 Task: In the Contact  TaylorMia@bloomingdales.com, schedule and save the meeting with title: 'Introducing Our Products and Services ', Select date: '25 July, 2023', select start time: 3:00:PM. Add location in person New York with meeting description: Kindly join this meeting to understand Product Demo and Service Presentation.. Logged in from softage.1@softage.net
Action: Mouse moved to (103, 68)
Screenshot: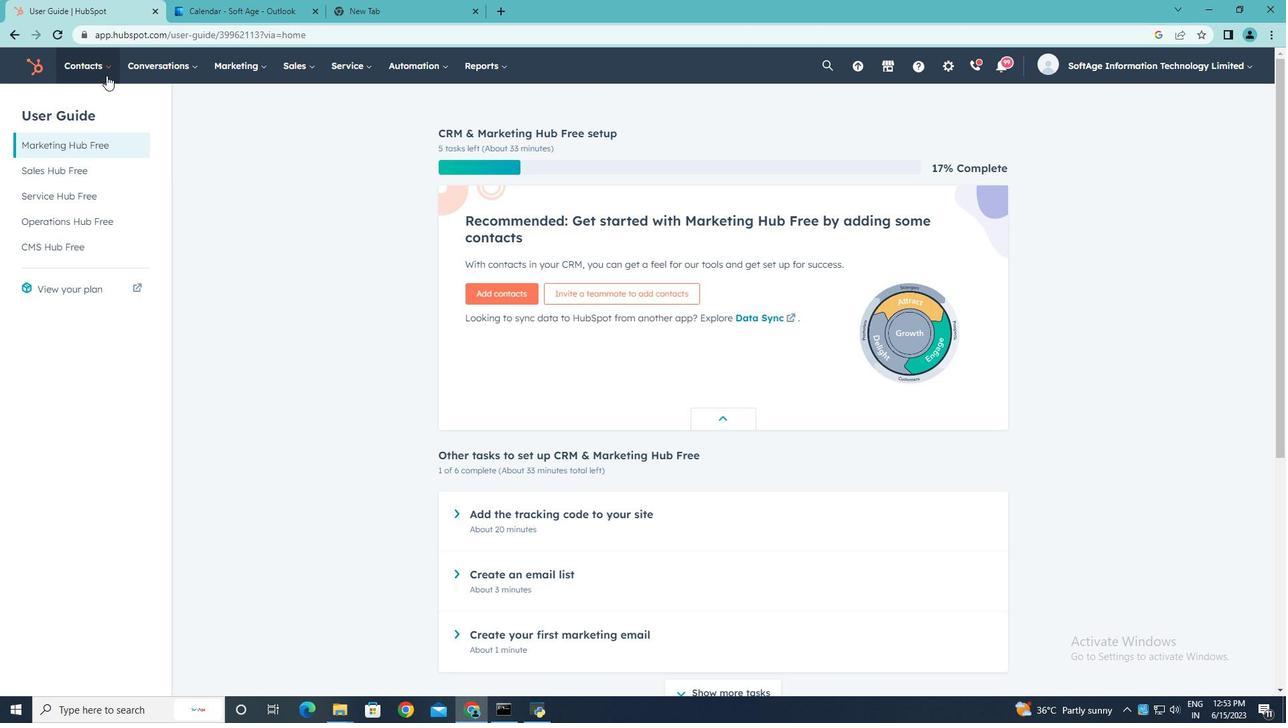 
Action: Mouse pressed left at (103, 68)
Screenshot: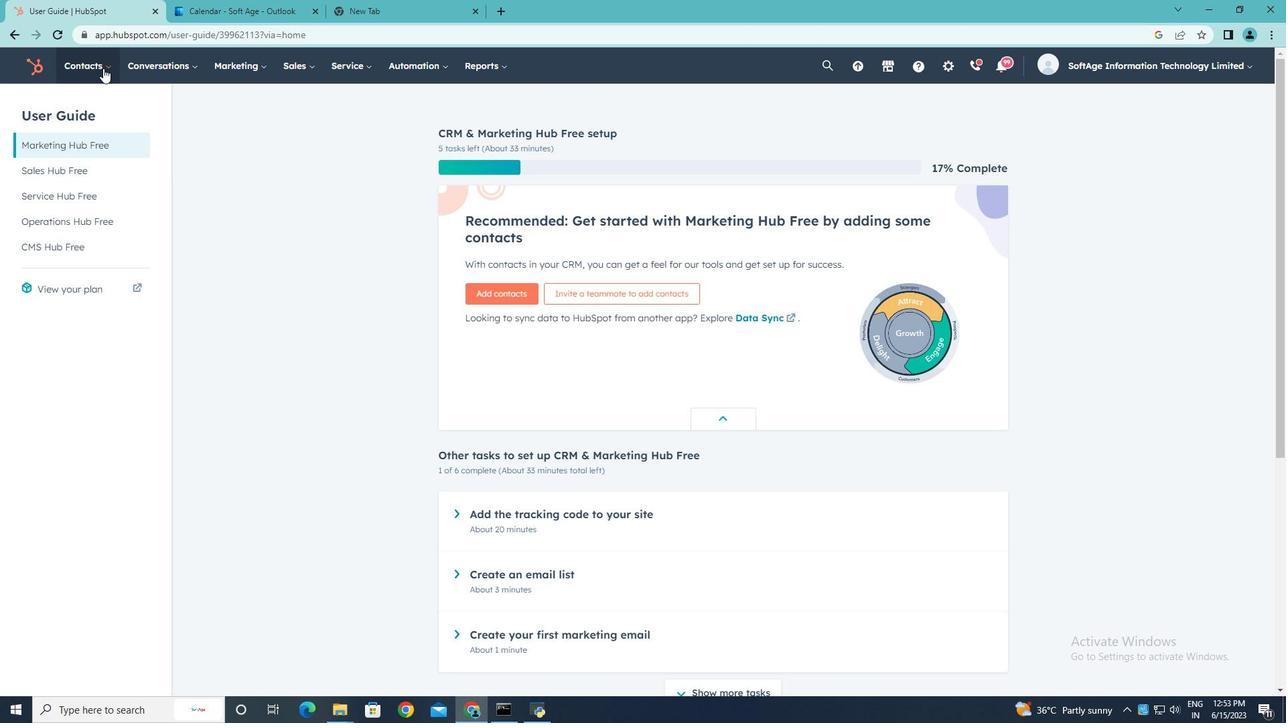 
Action: Mouse moved to (97, 106)
Screenshot: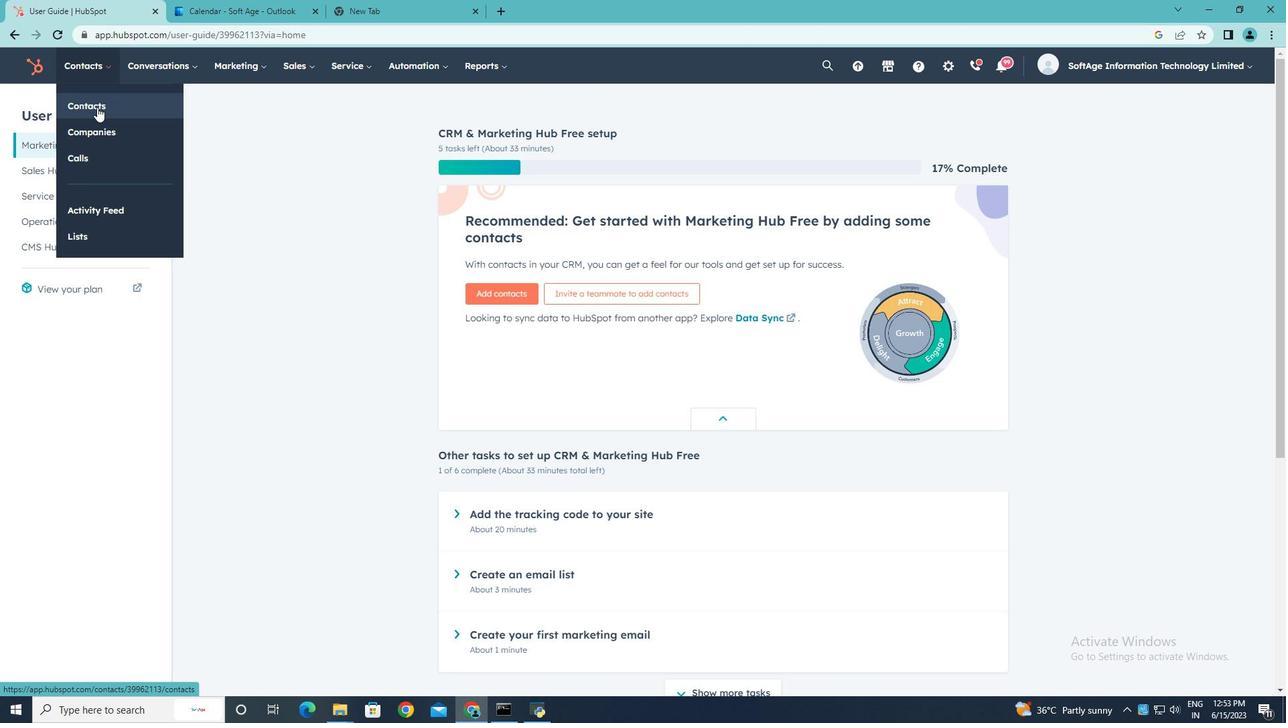 
Action: Mouse pressed left at (97, 106)
Screenshot: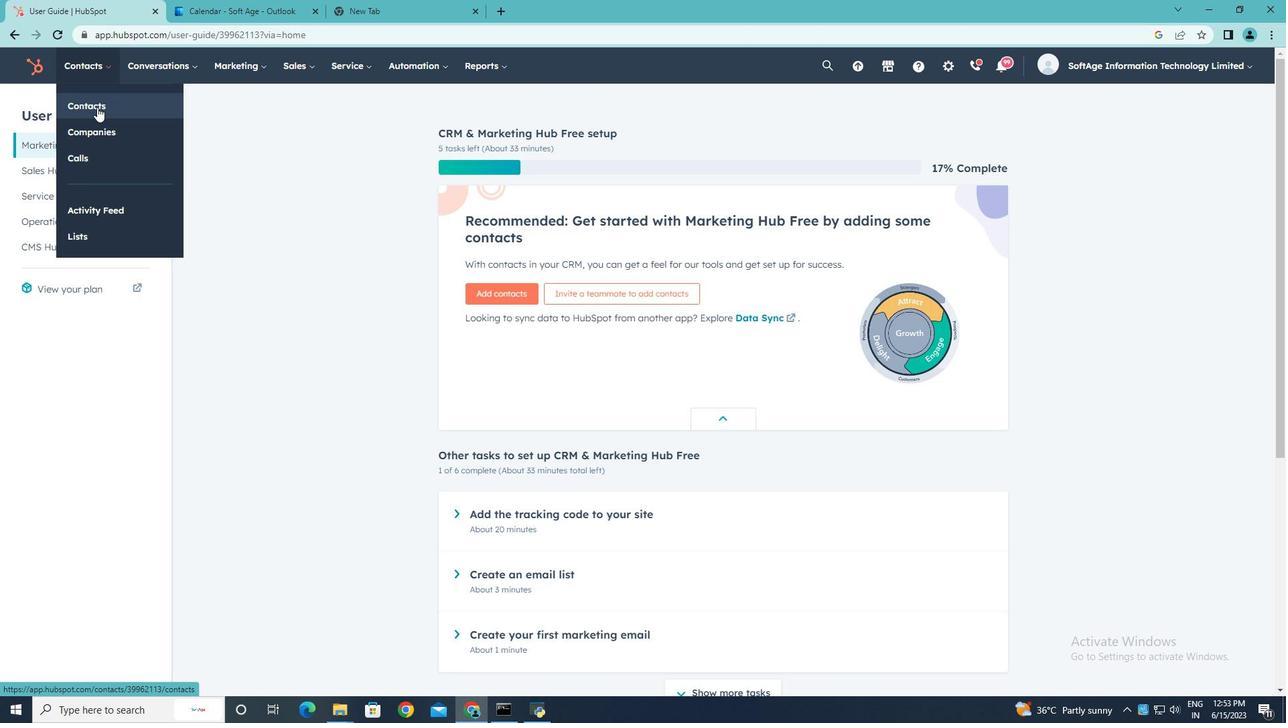 
Action: Mouse moved to (84, 216)
Screenshot: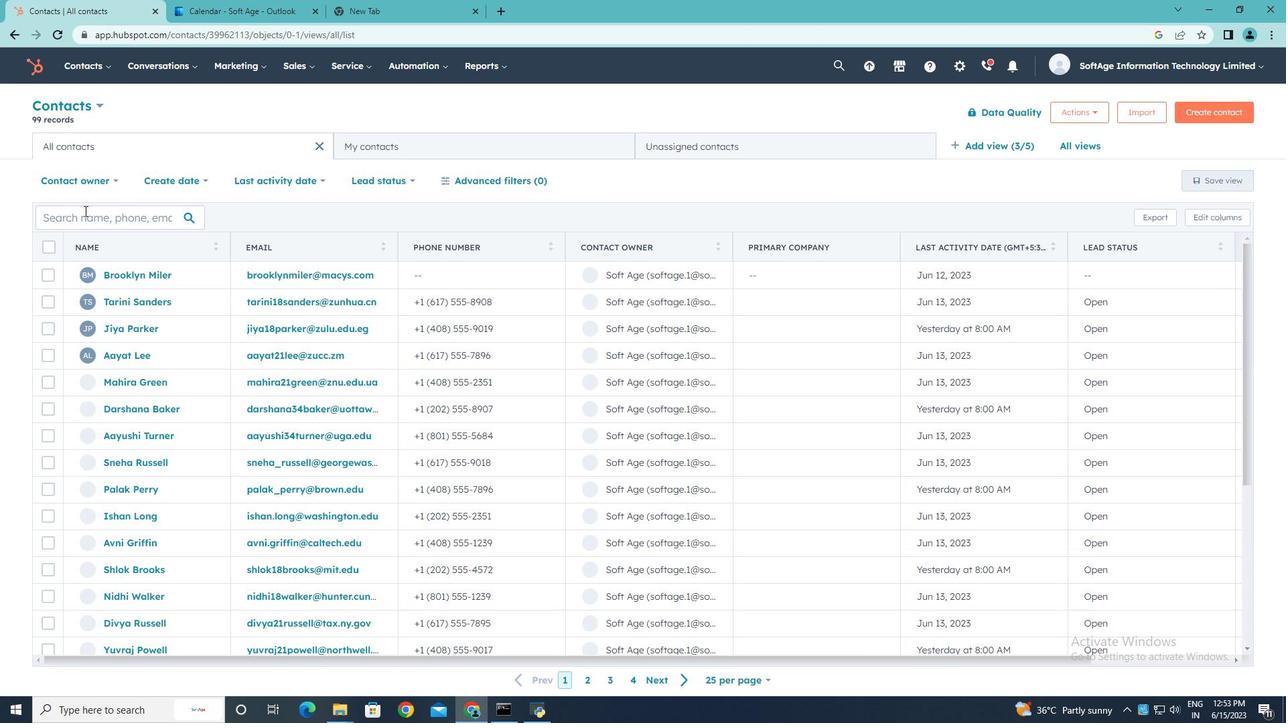 
Action: Mouse pressed left at (84, 216)
Screenshot: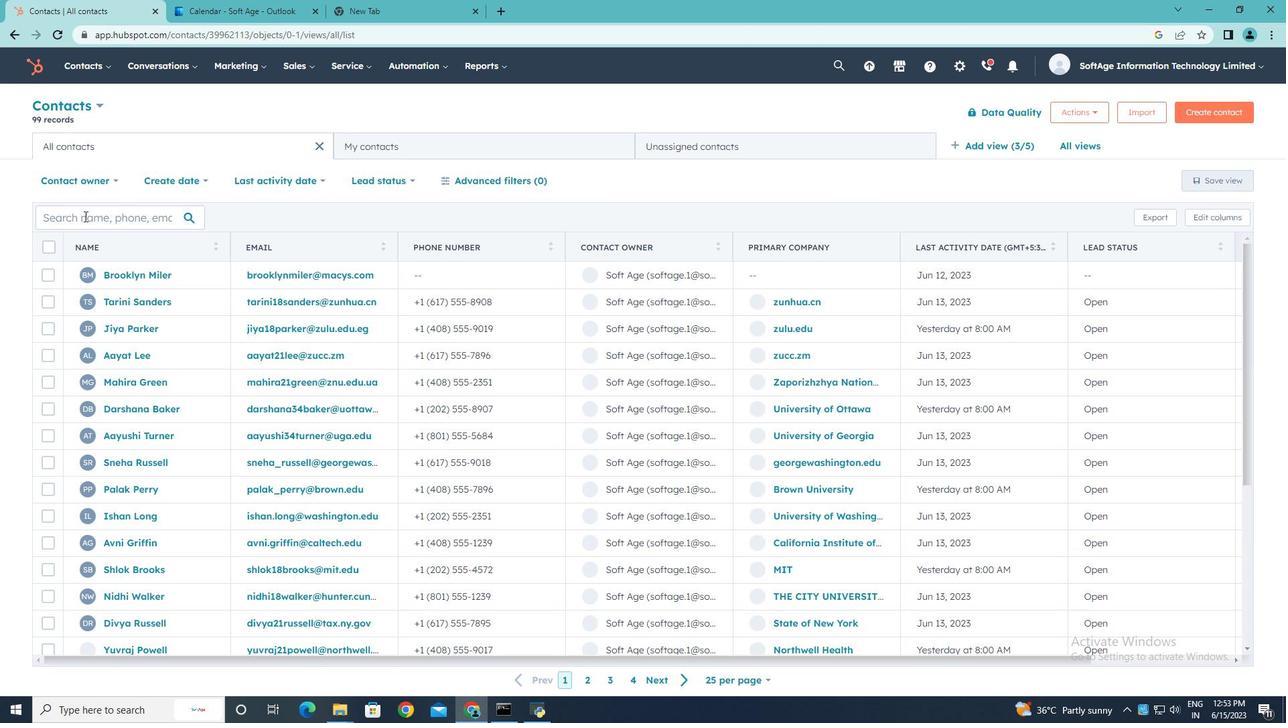 
Action: Key pressed <Key.shift>Taylor<Key.shift><Key.shift><Key.shift><Key.shift><Key.shift>Mia<Key.shift><Key.shift><Key.shift><Key.shift><Key.shift><Key.shift><Key.shift><Key.shift><Key.shift><Key.shift><Key.shift><Key.shift><Key.shift><Key.shift><Key.shift>@bloomingdales.com
Screenshot: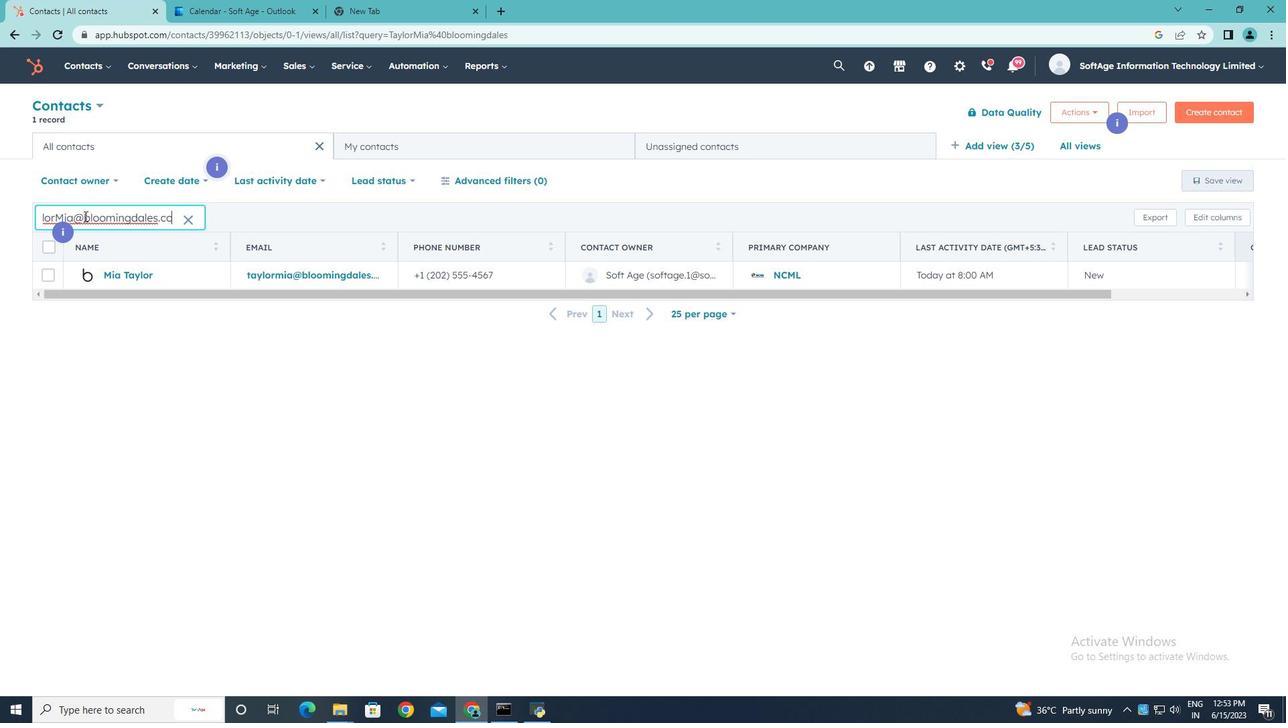 
Action: Mouse moved to (123, 277)
Screenshot: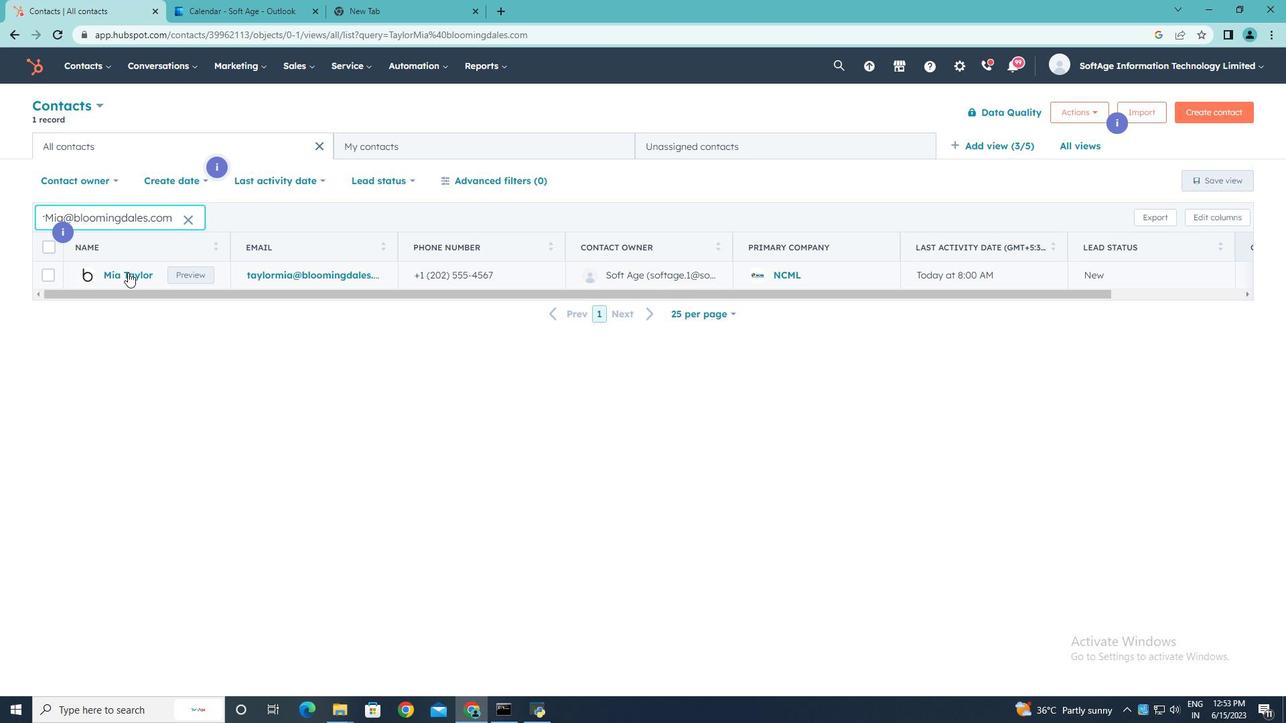 
Action: Mouse pressed left at (123, 277)
Screenshot: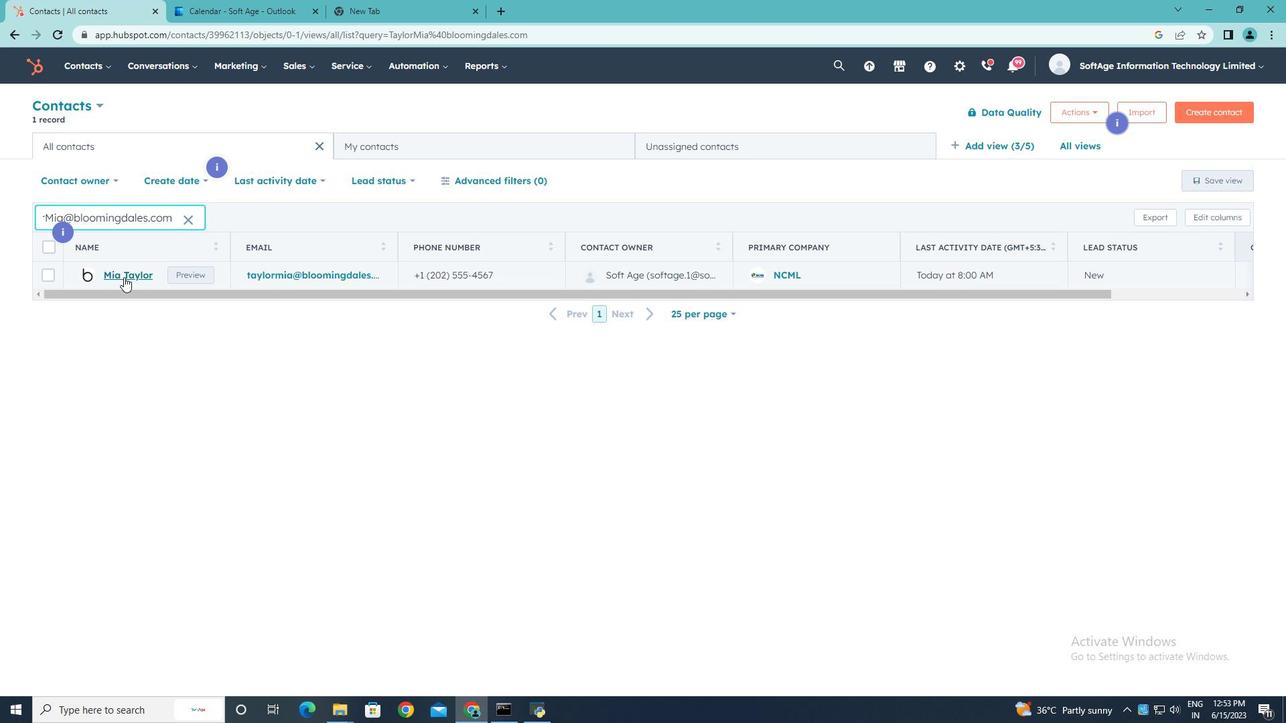 
Action: Mouse moved to (215, 223)
Screenshot: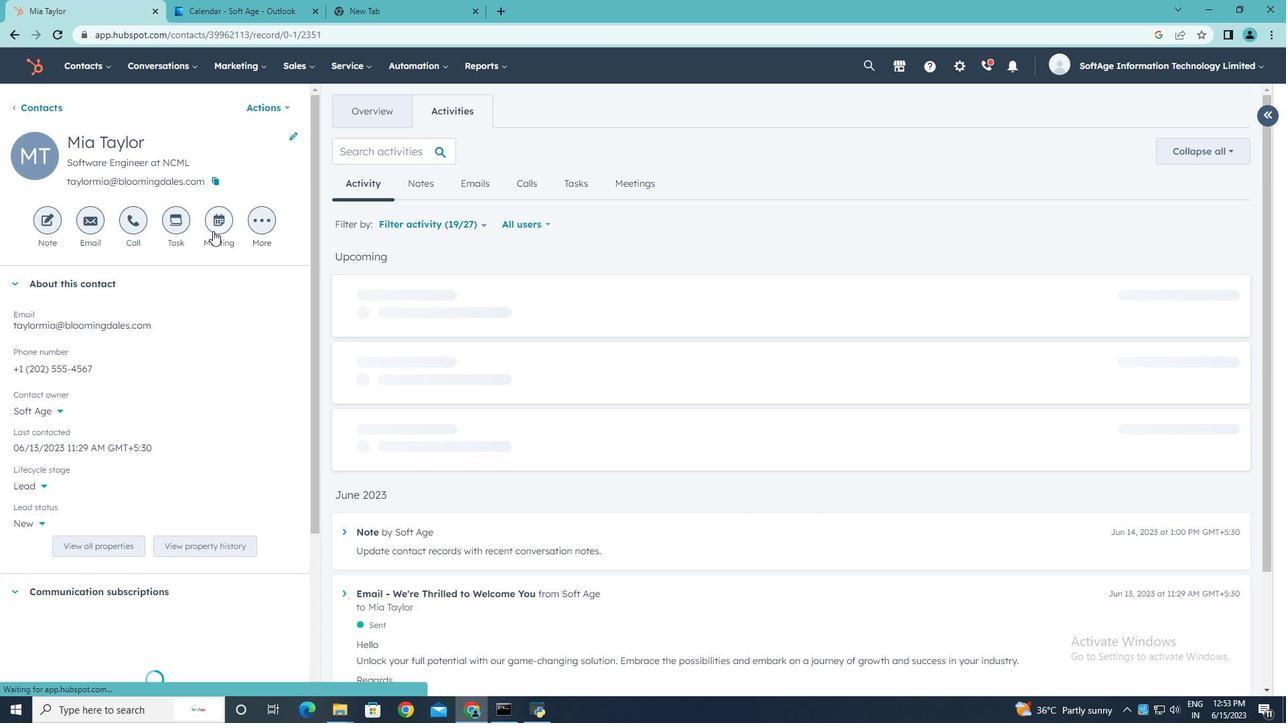 
Action: Mouse pressed left at (215, 223)
Screenshot: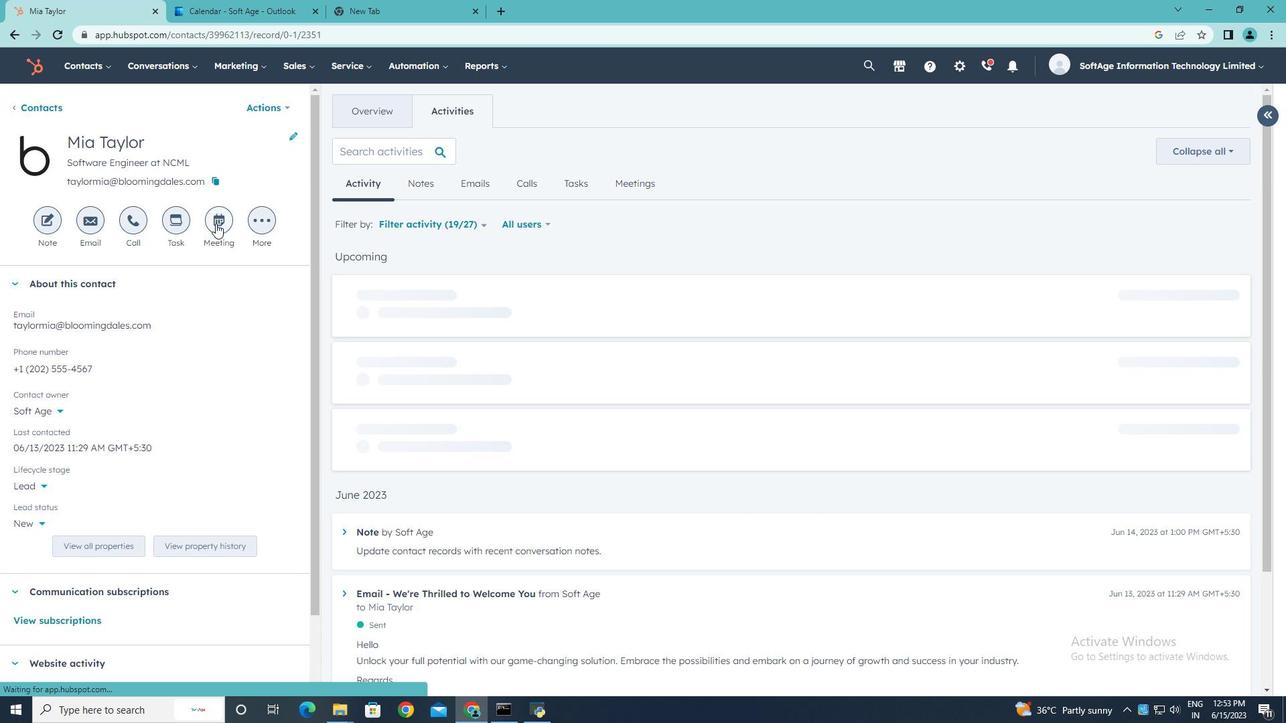 
Action: Key pressed <Key.shift>Introducing<Key.space><Key.shift>Our<Key.space><Key.shift>Products<Key.space><Key.shift>and<Key.space><Key.shift>Services
Screenshot: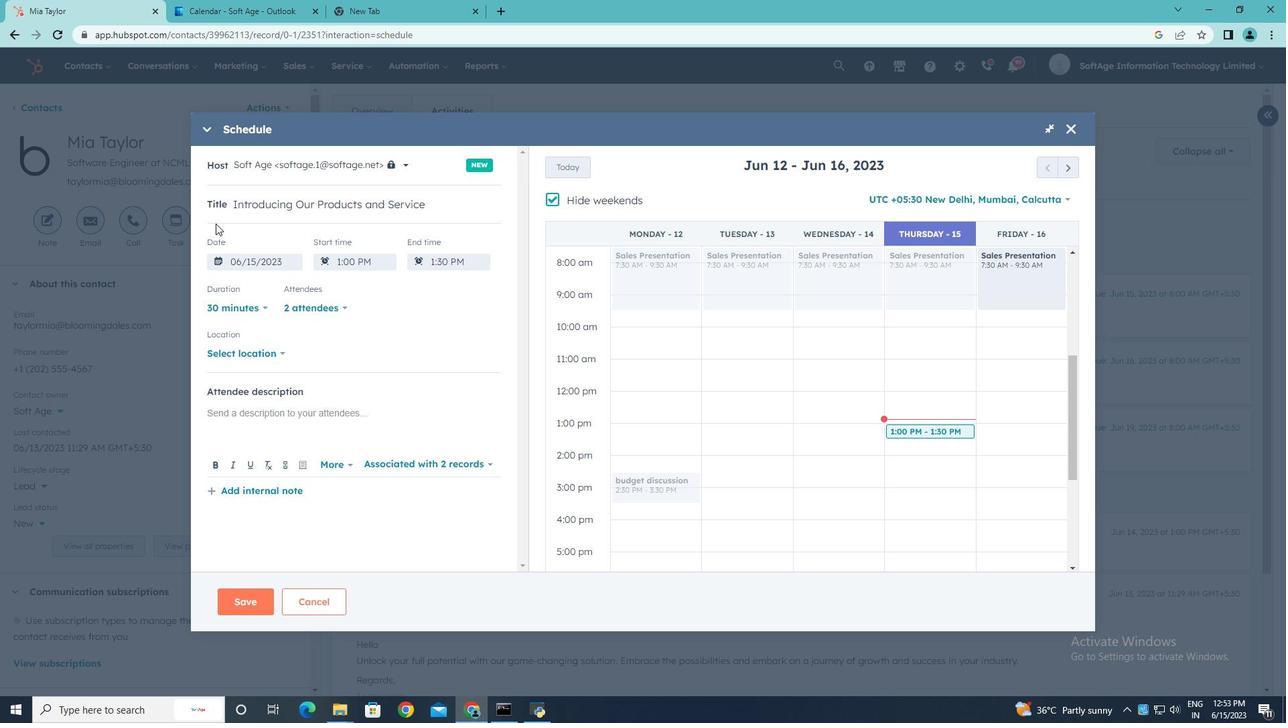 
Action: Mouse moved to (550, 203)
Screenshot: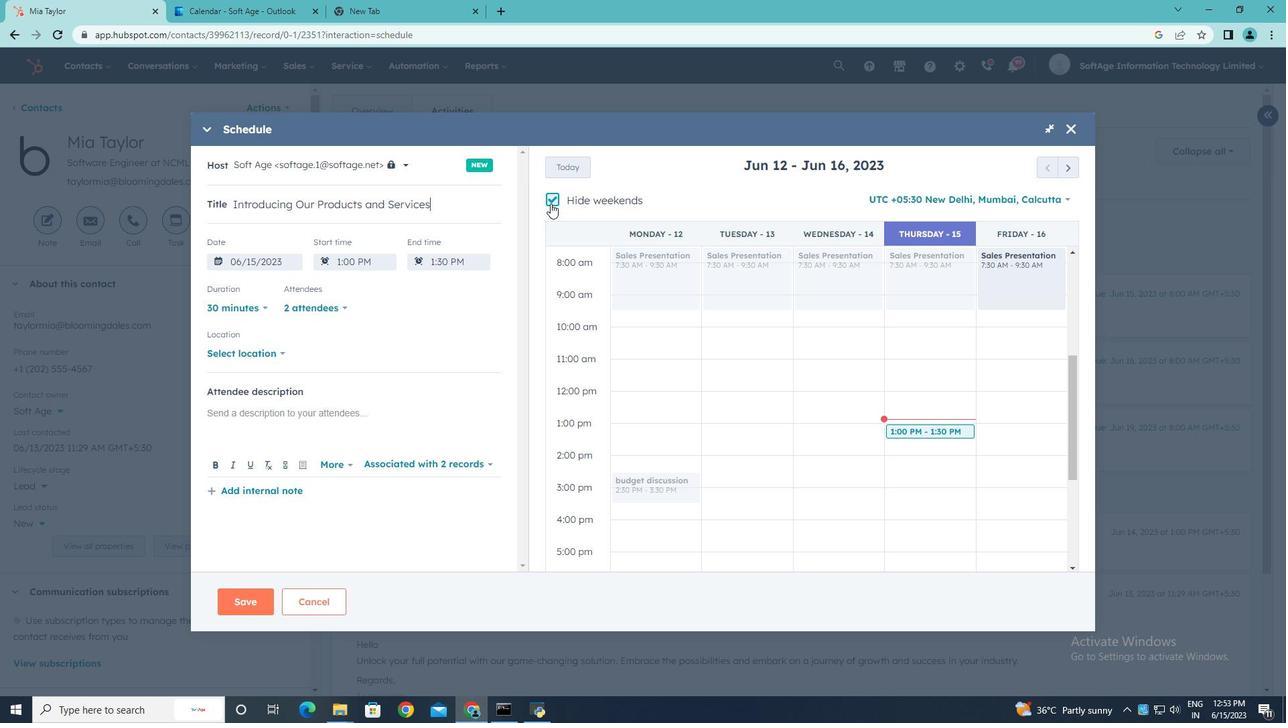 
Action: Mouse pressed left at (550, 203)
Screenshot: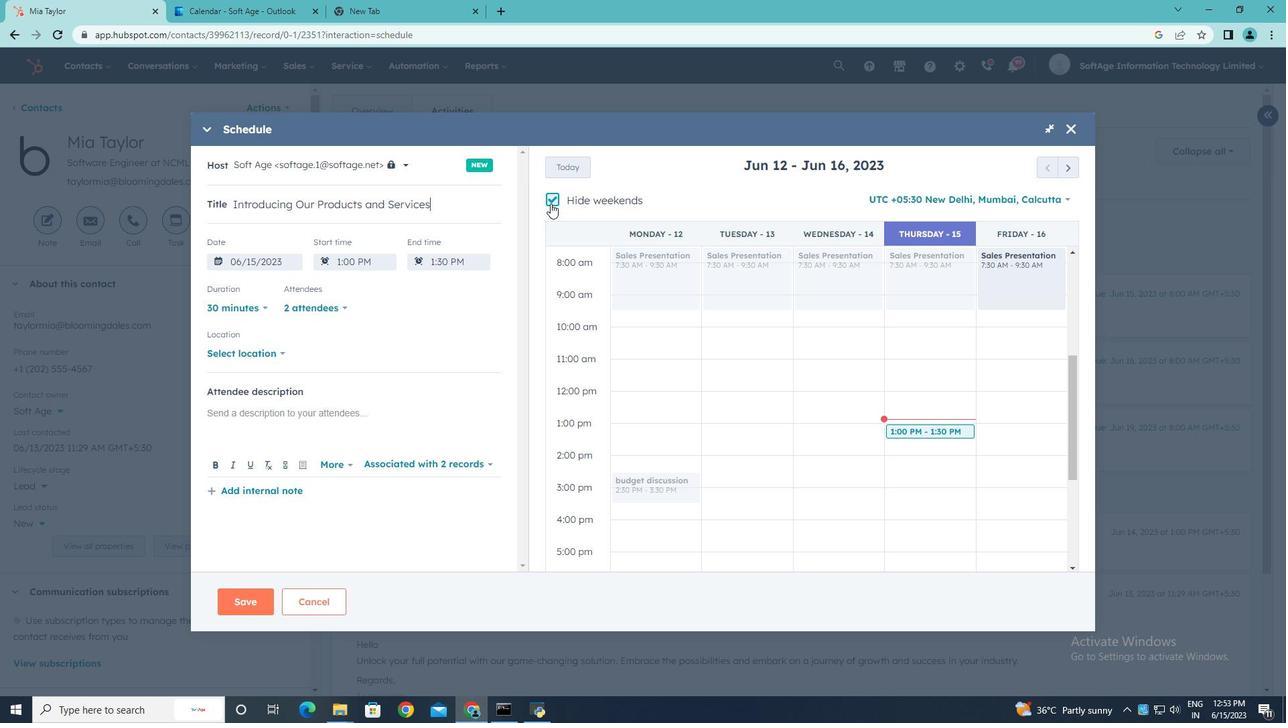 
Action: Mouse moved to (1070, 170)
Screenshot: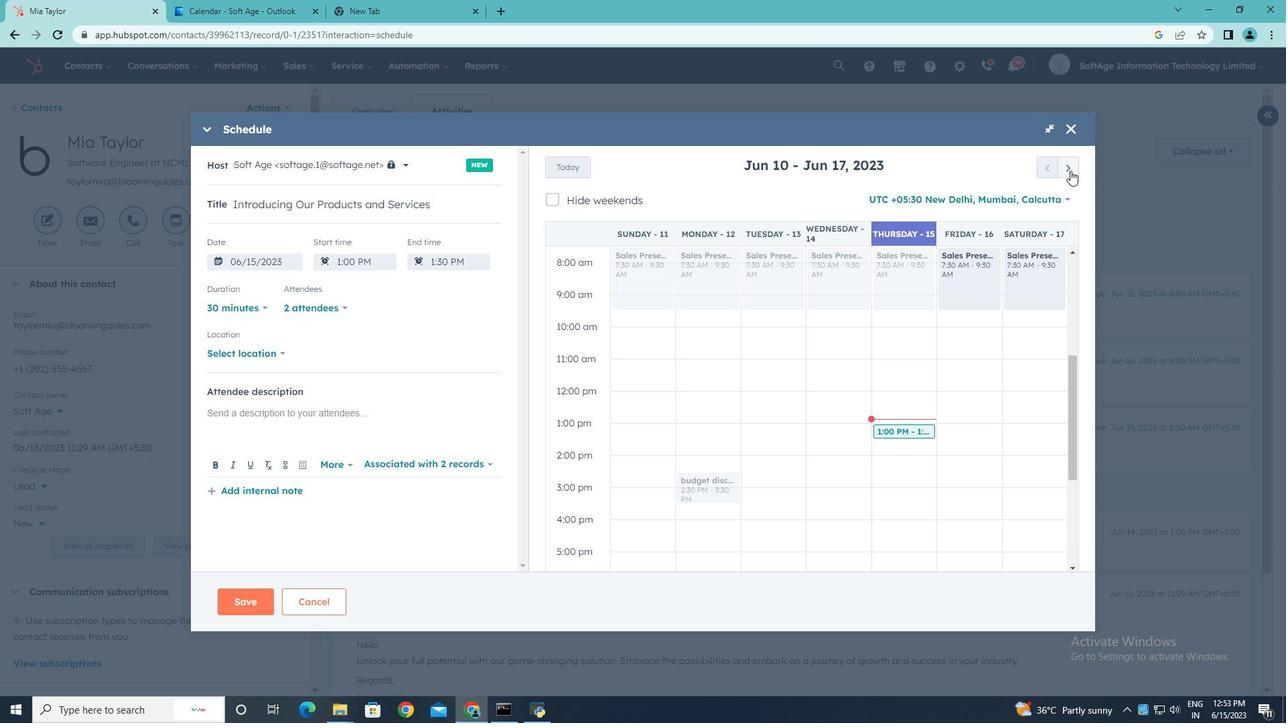 
Action: Mouse pressed left at (1070, 170)
Screenshot: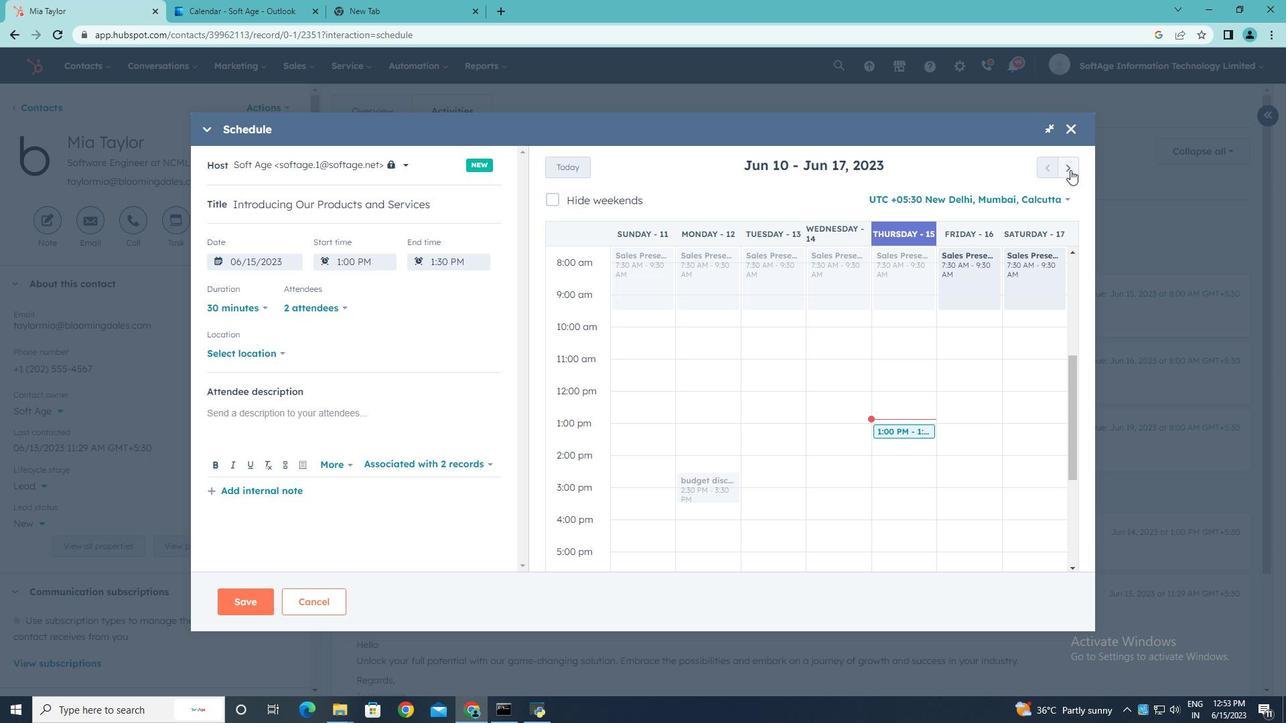 
Action: Mouse pressed left at (1070, 170)
Screenshot: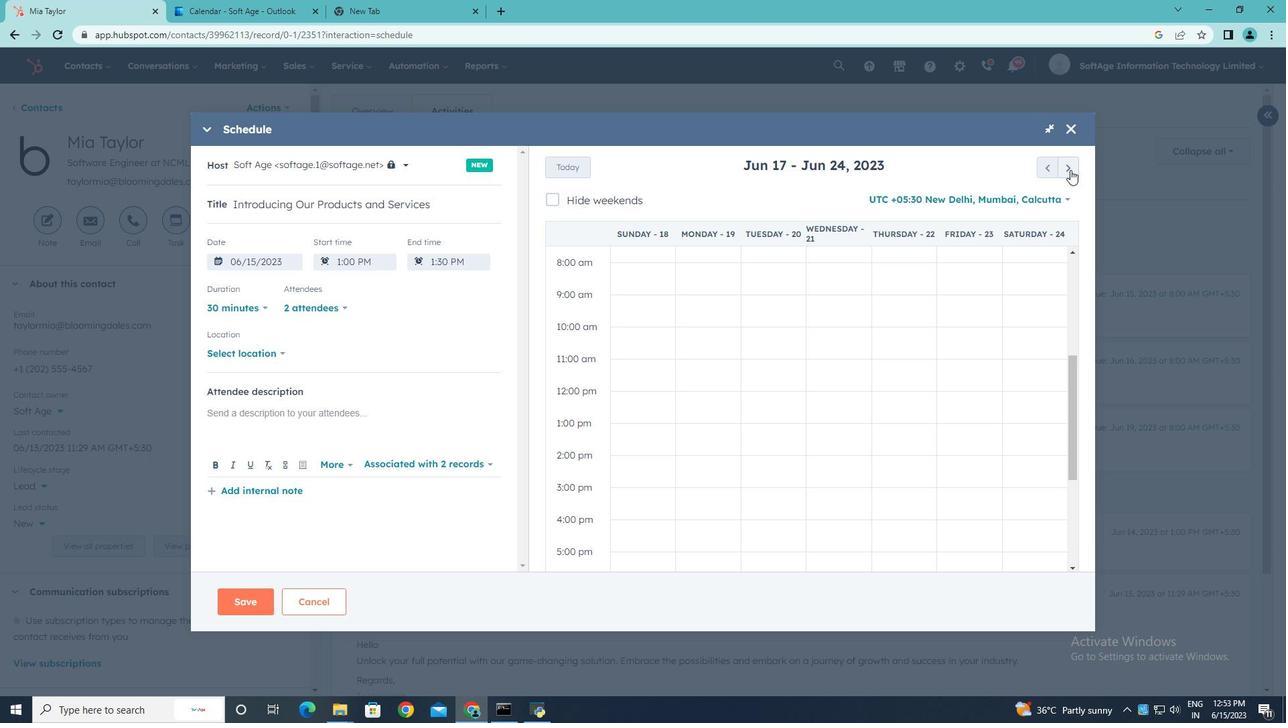
Action: Mouse pressed left at (1070, 170)
Screenshot: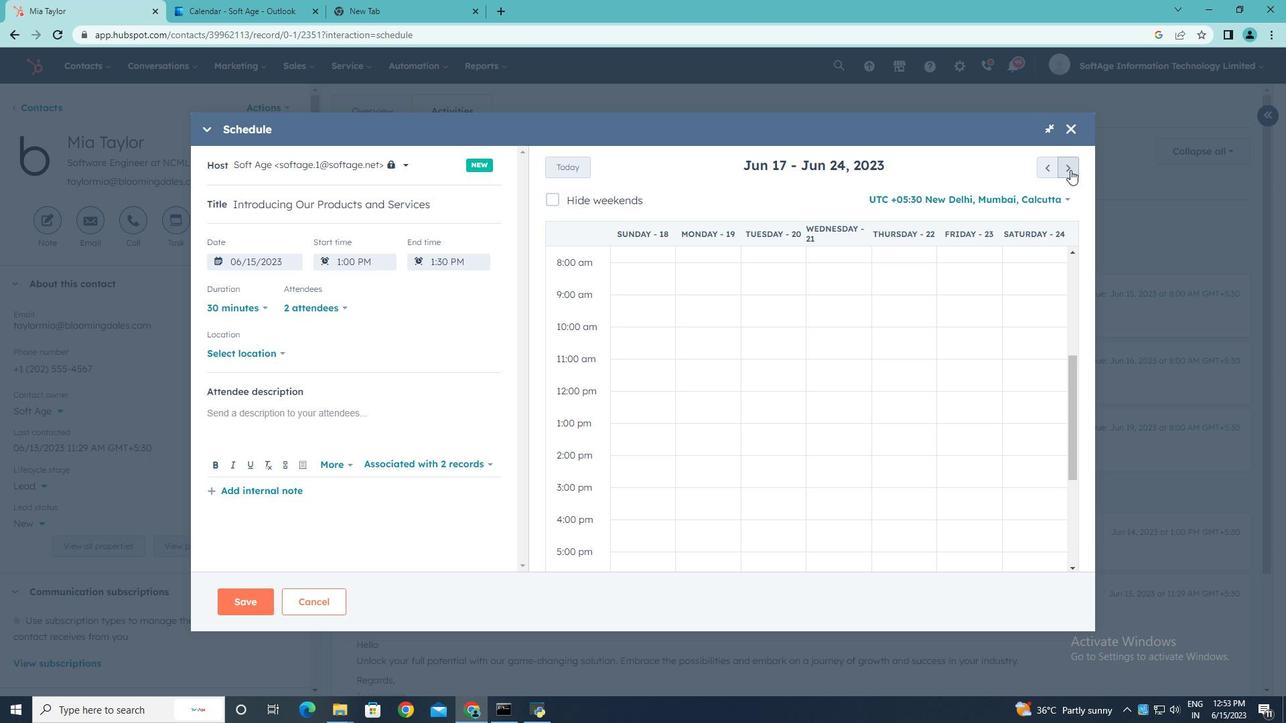 
Action: Mouse pressed left at (1070, 170)
Screenshot: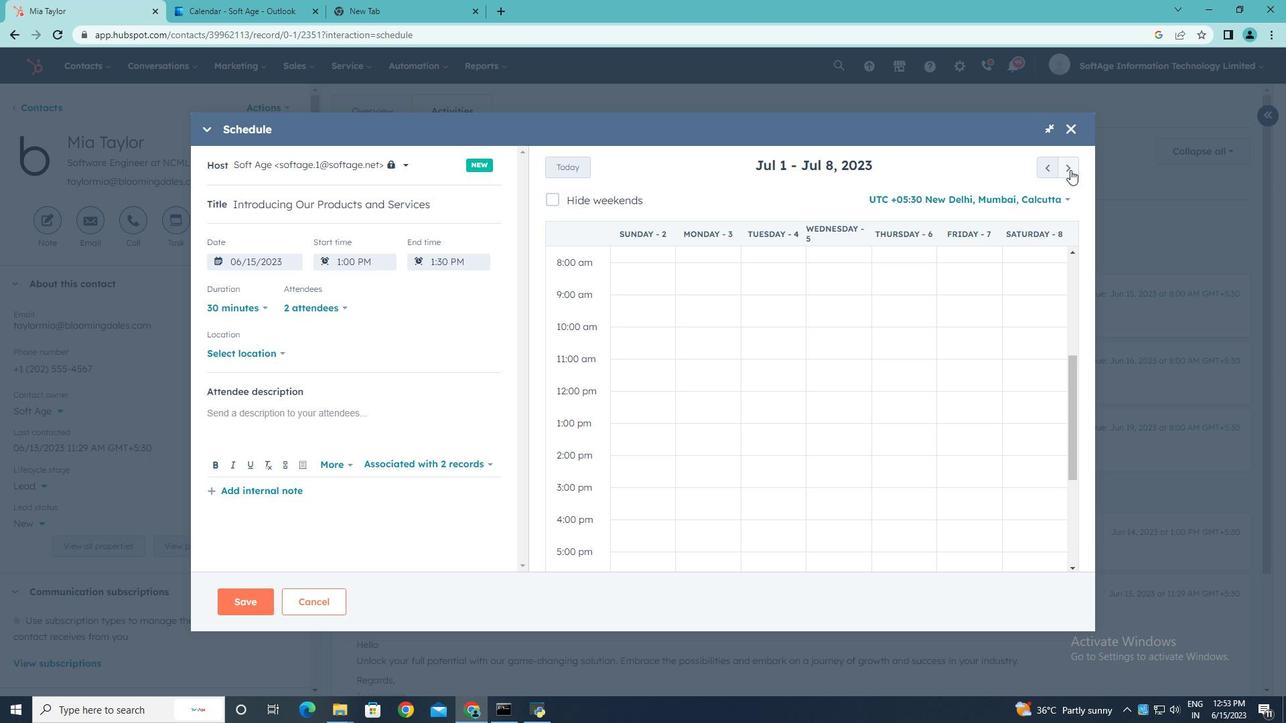 
Action: Mouse pressed left at (1070, 170)
Screenshot: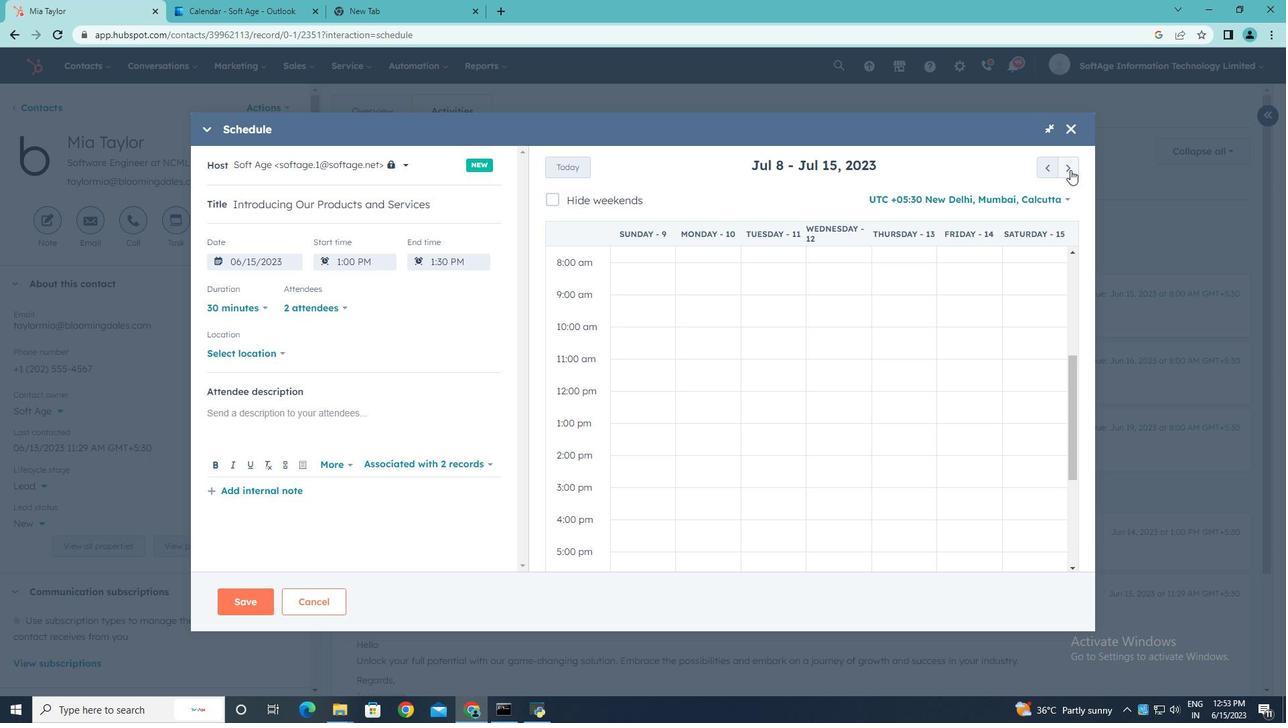 
Action: Mouse pressed left at (1070, 170)
Screenshot: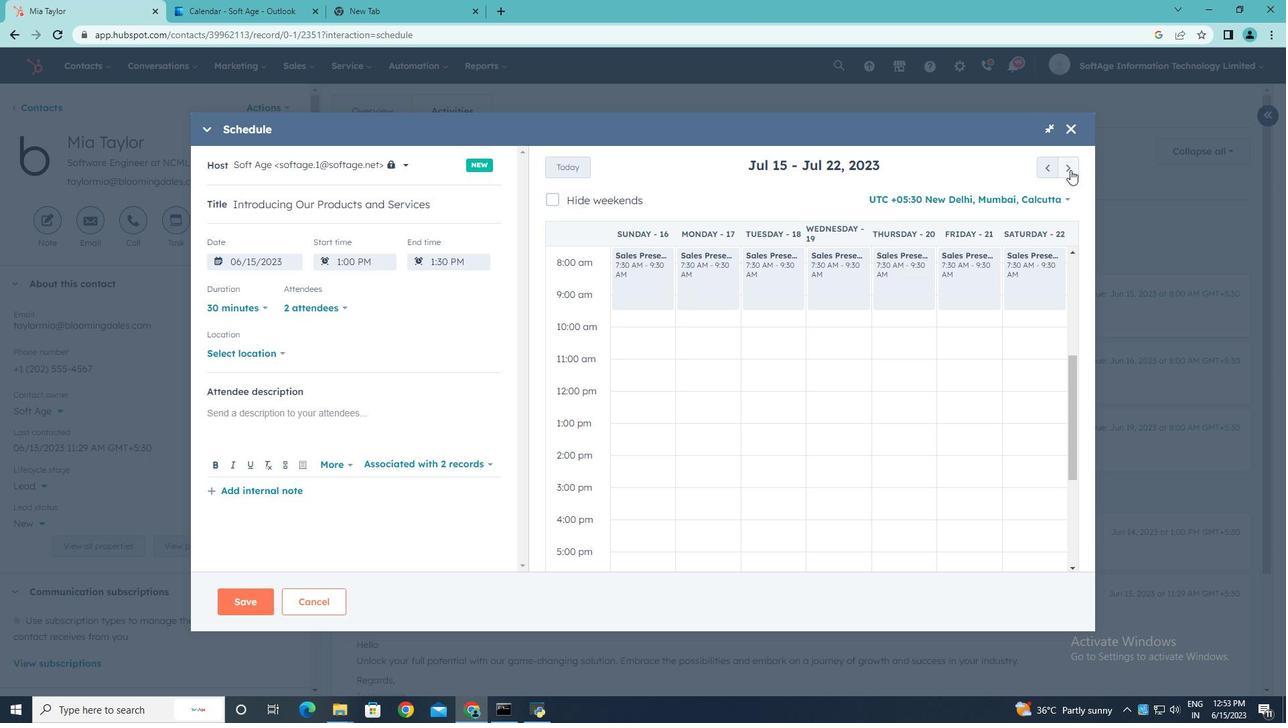 
Action: Mouse moved to (755, 492)
Screenshot: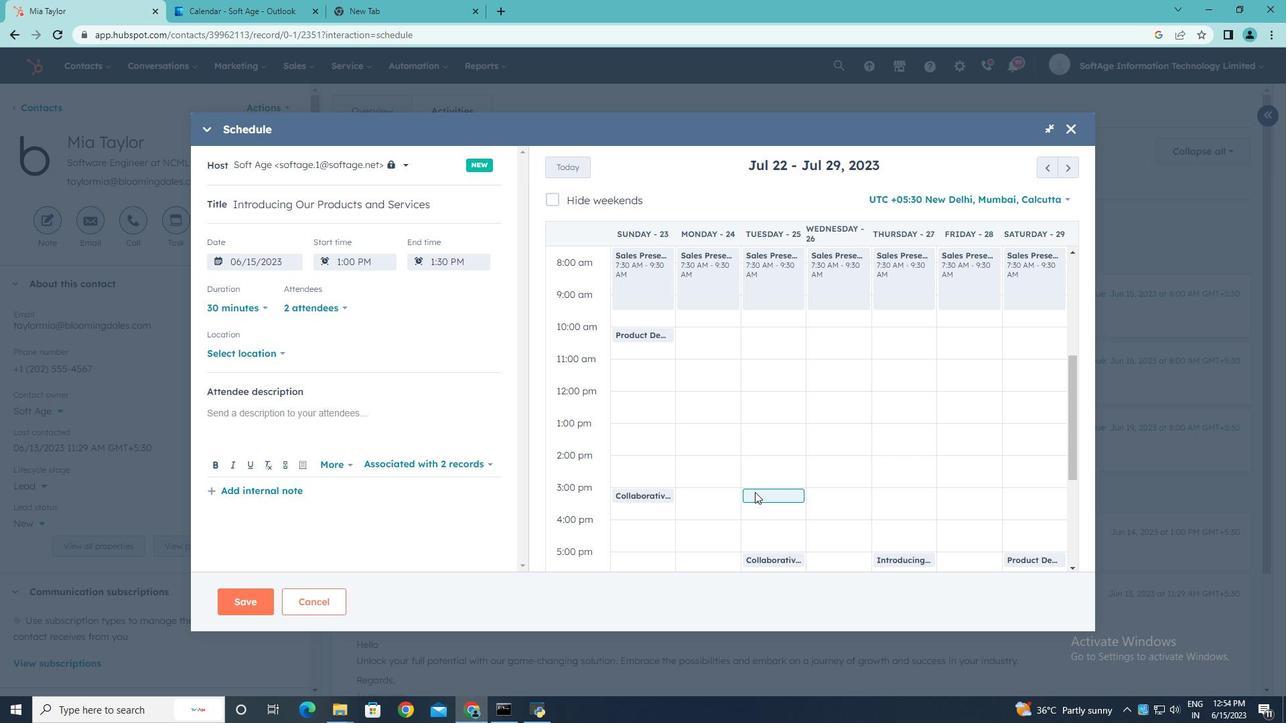 
Action: Mouse pressed left at (755, 492)
Screenshot: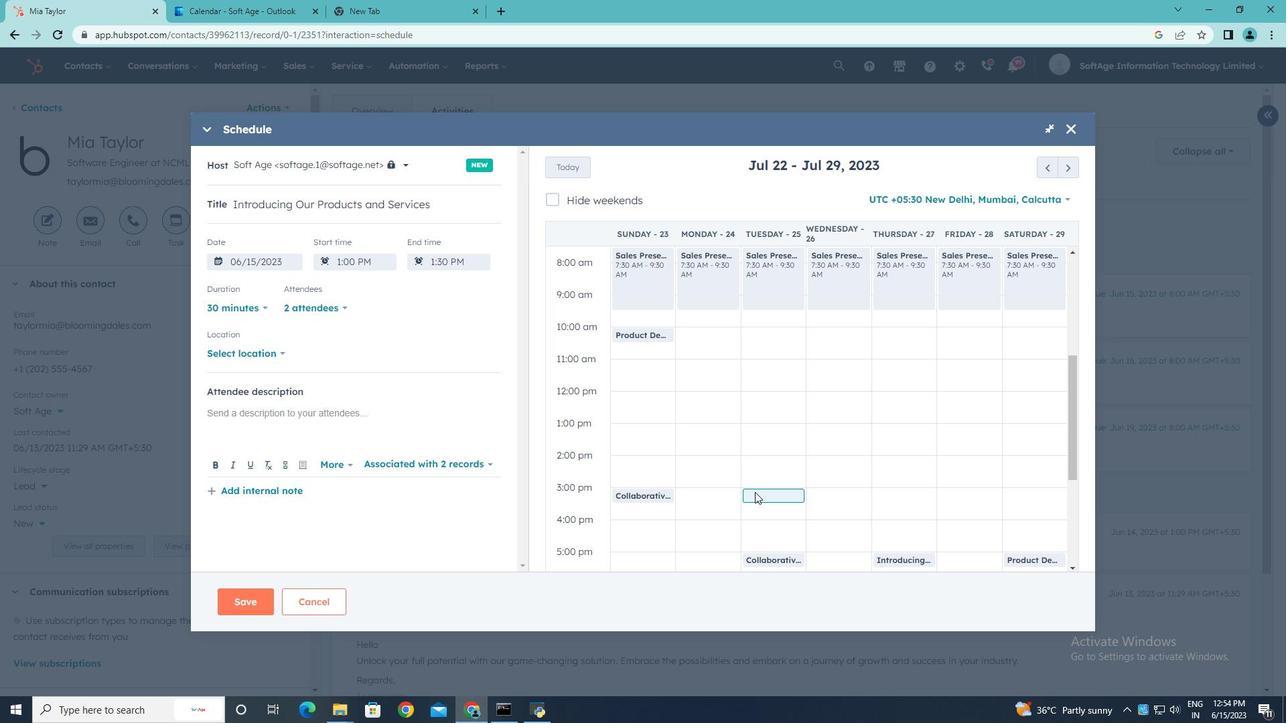 
Action: Mouse moved to (282, 355)
Screenshot: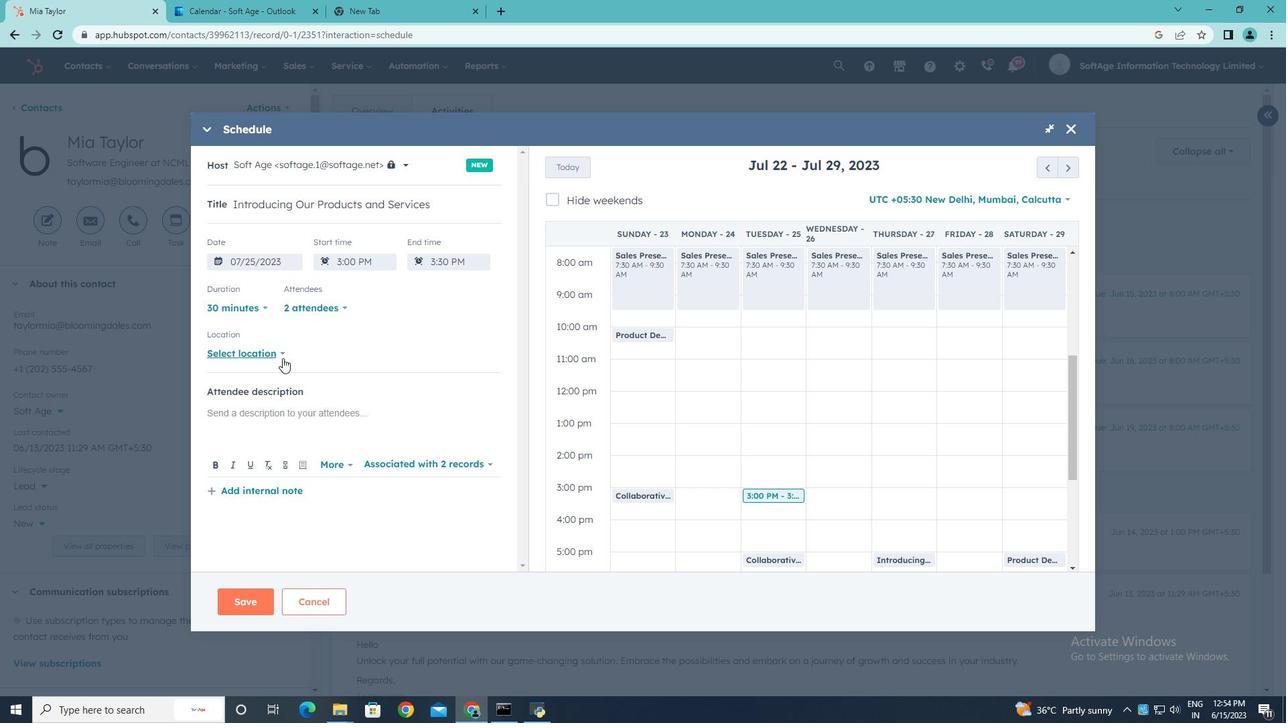 
Action: Mouse pressed left at (282, 355)
Screenshot: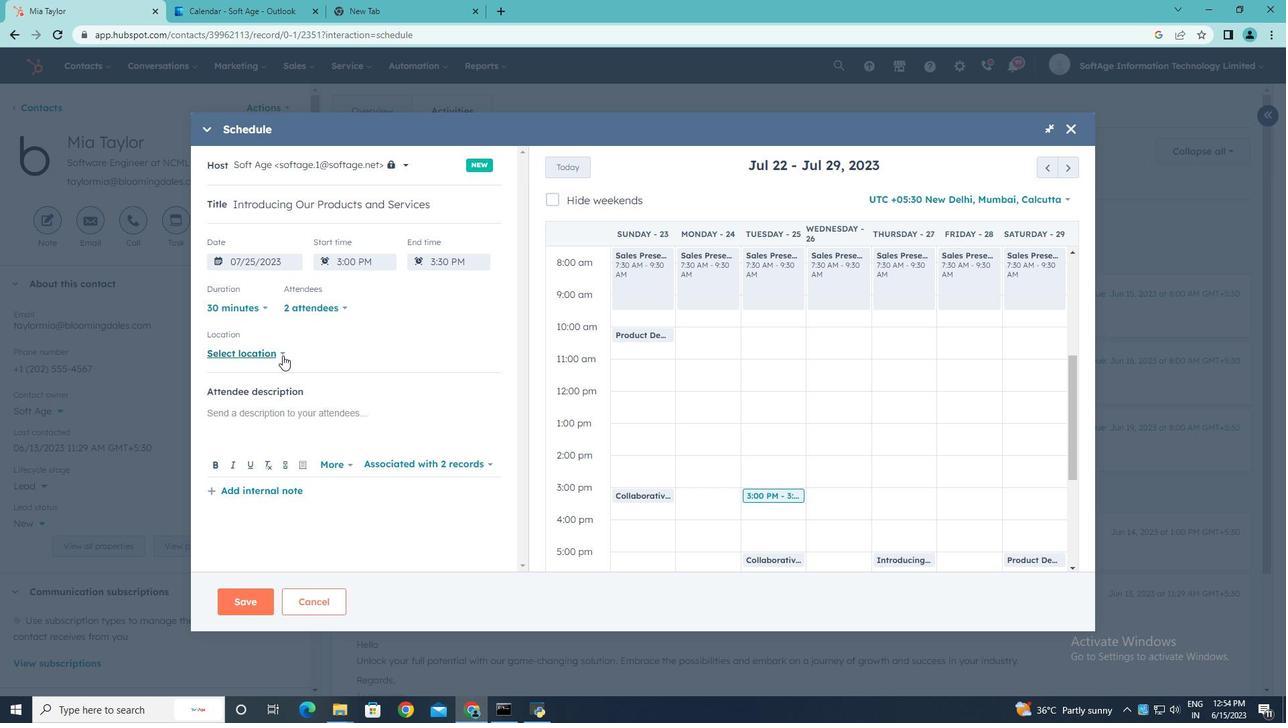 
Action: Mouse moved to (324, 341)
Screenshot: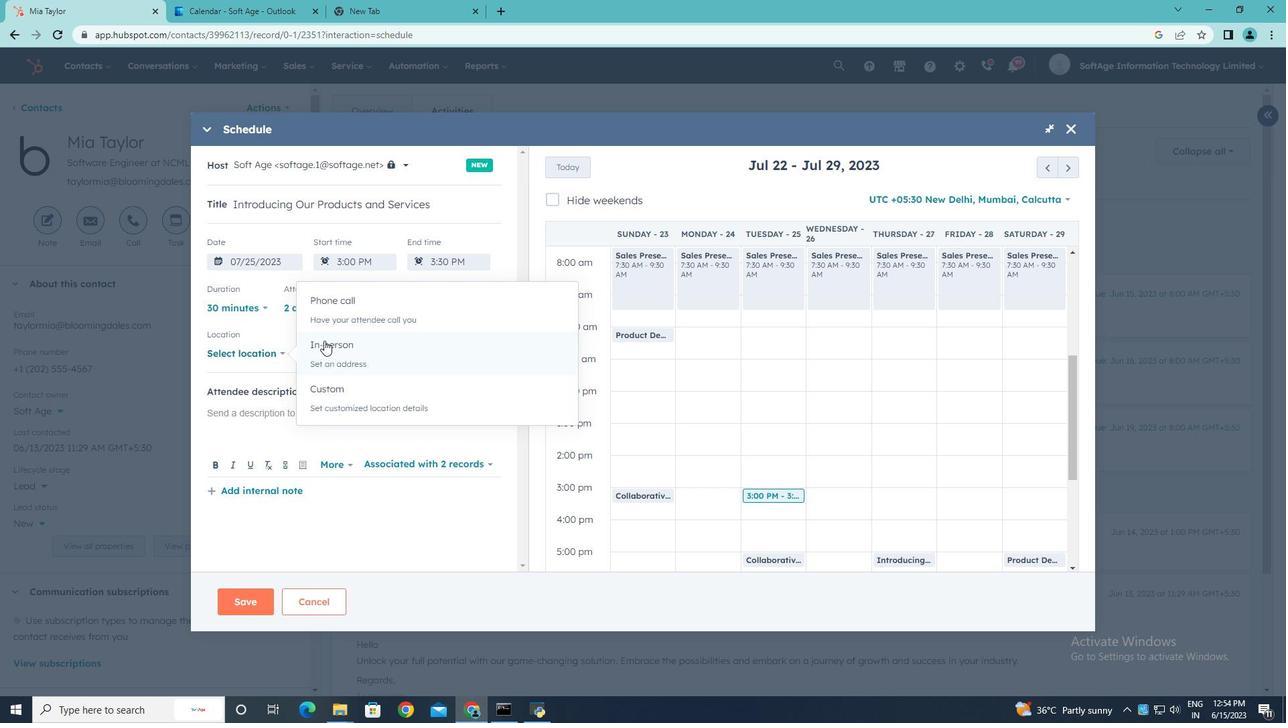 
Action: Mouse pressed left at (324, 341)
Screenshot: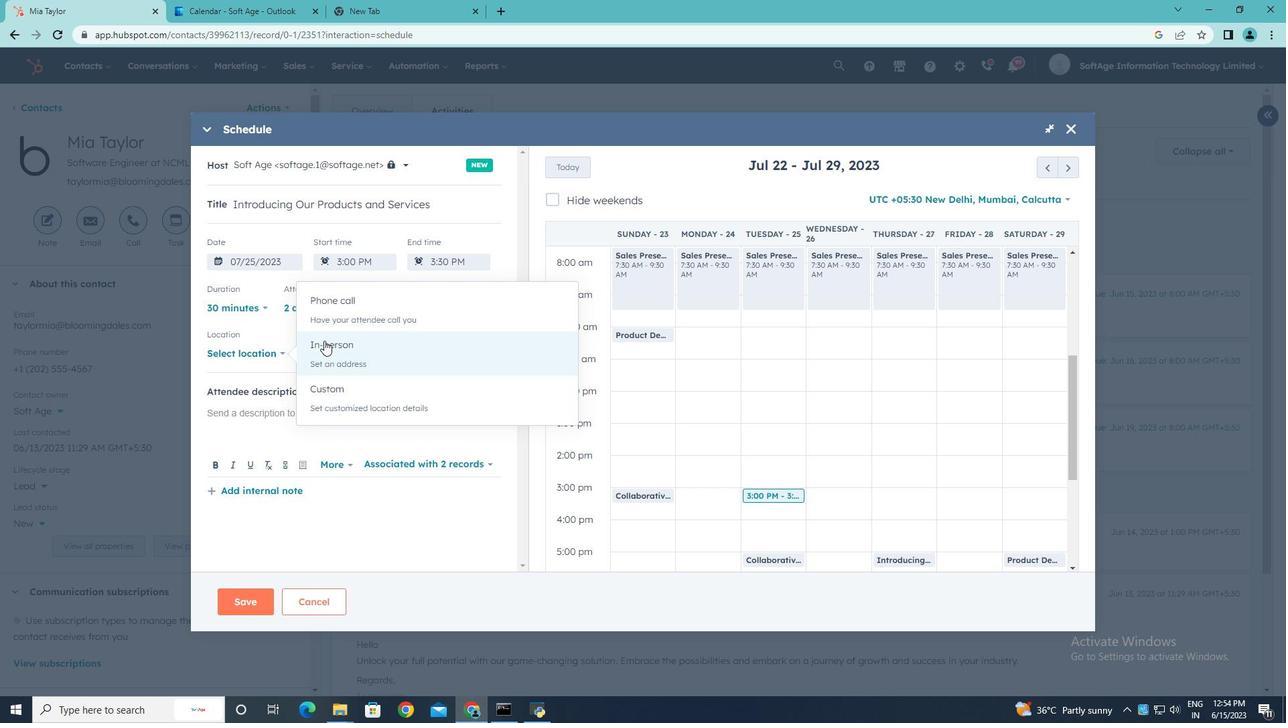 
Action: Key pressed <Key.shift>
Screenshot: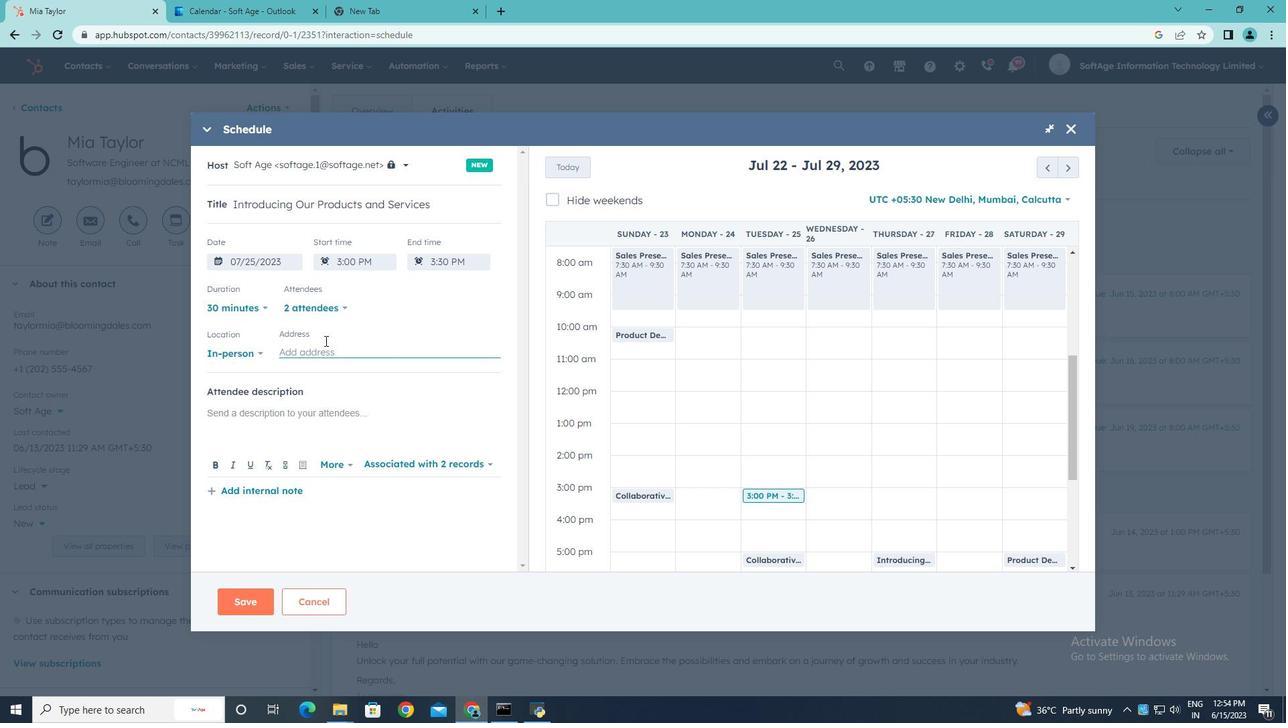 
Action: Mouse pressed left at (324, 341)
Screenshot: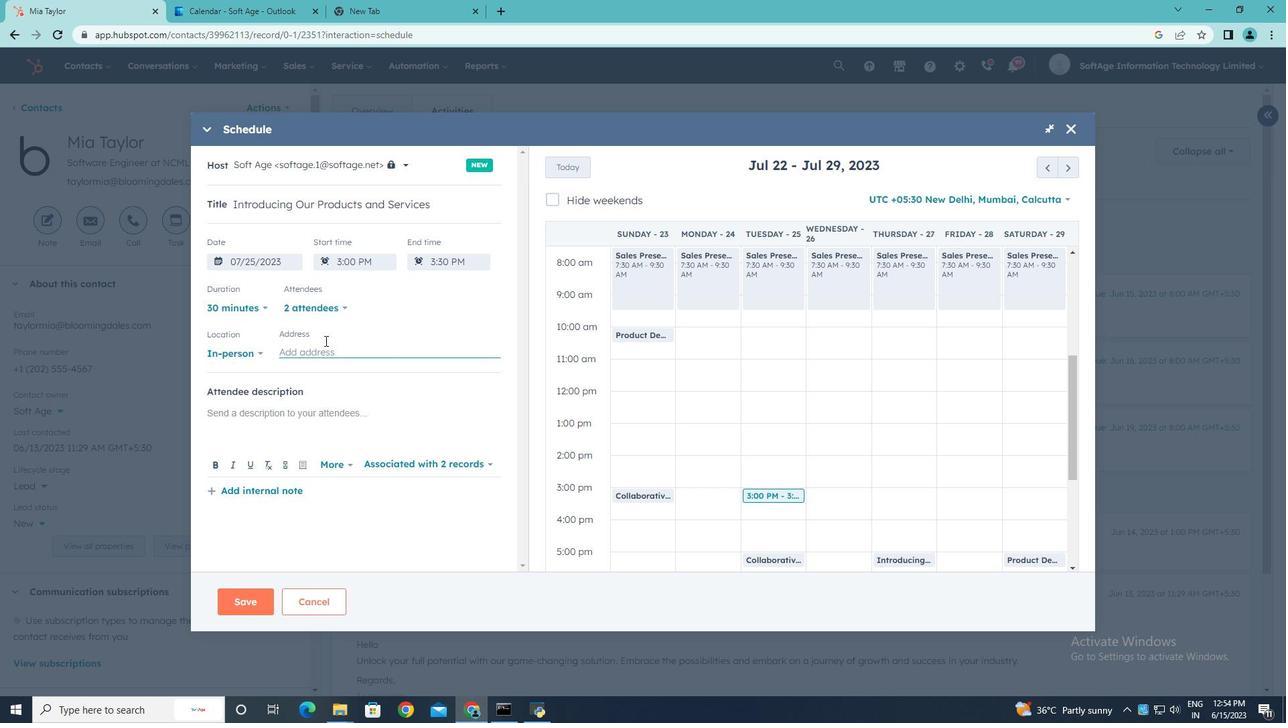 
Action: Key pressed <Key.shift><Key.shift><Key.shift><Key.shift><Key.shift><Key.shift><Key.shift><Key.shift><Key.shift>New<Key.space><Key.shift><Key.shift><Key.shift><Key.shift><Key.shift>York
Screenshot: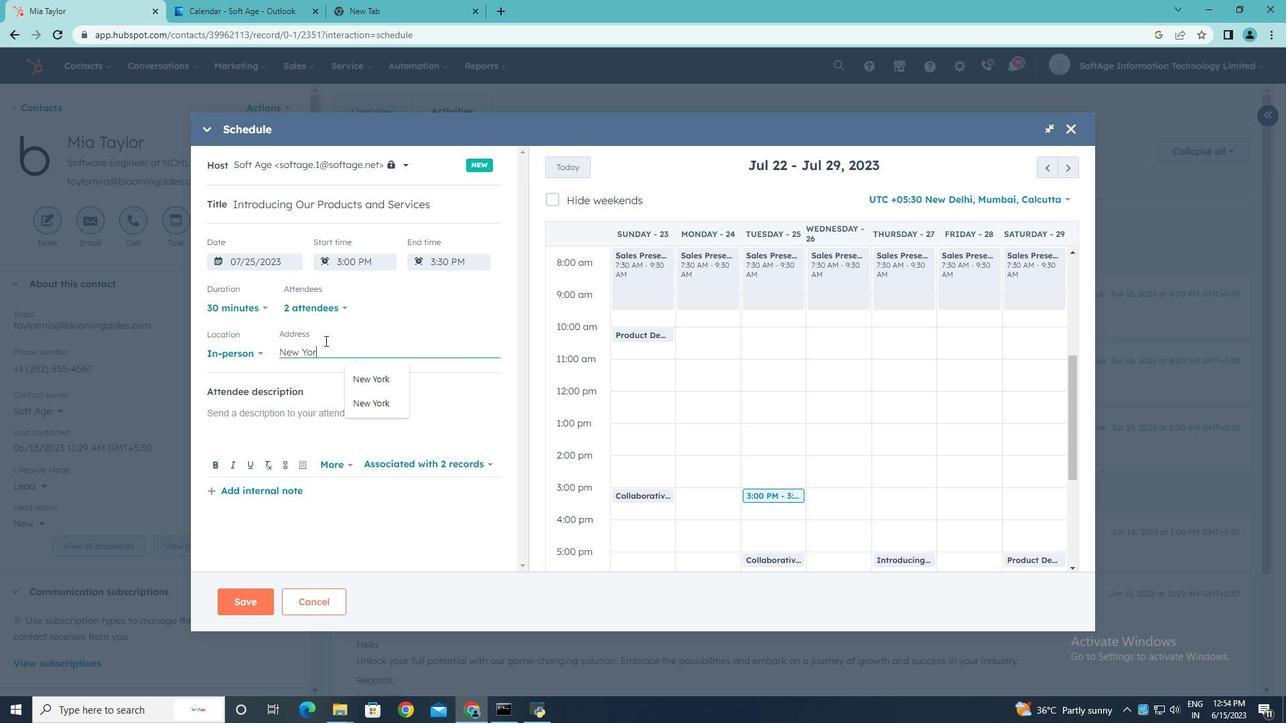 
Action: Mouse moved to (268, 412)
Screenshot: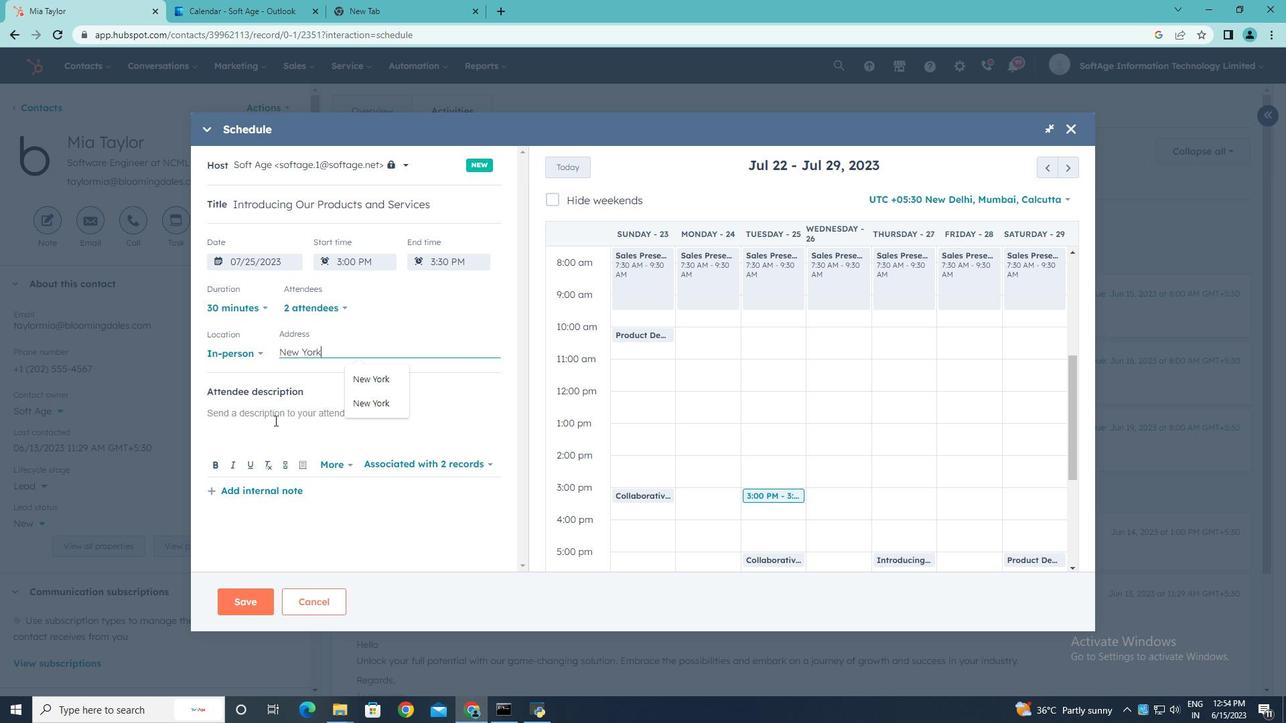 
Action: Mouse pressed left at (268, 412)
Screenshot: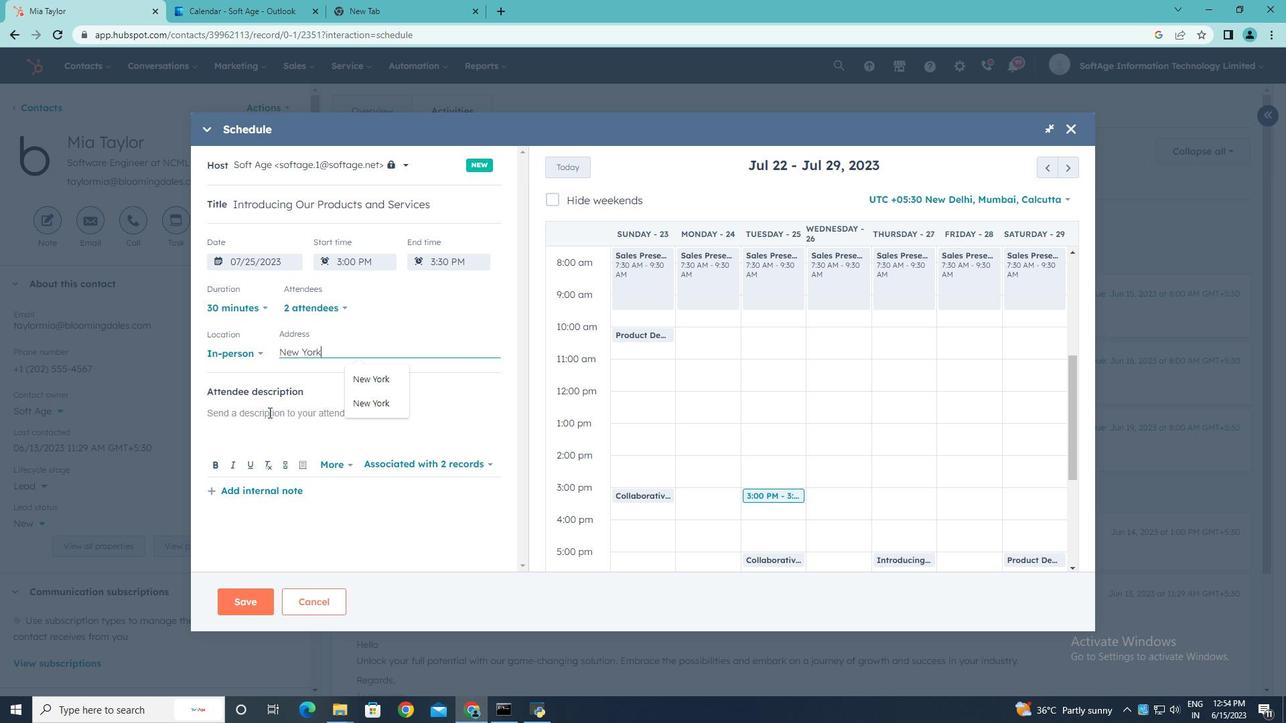 
Action: Key pressed <Key.shift>Kindly<Key.space>join<Key.space>this<Key.space>meeting<Key.space>to<Key.space>understand<Key.space><Key.shift>Product<Key.space><Key.shift><Key.shift><Key.shift><Key.shift><Key.shift><Key.shift><Key.shift><Key.shift><Key.shift><Key.shift><Key.shift><Key.shift><Key.shift><Key.shift>Demo<Key.shift><Key.space><Key.shift>ans<Key.backspace>d<Key.space><Key.shift>Service<Key.space><Key.shift>Presentation..
Screenshot: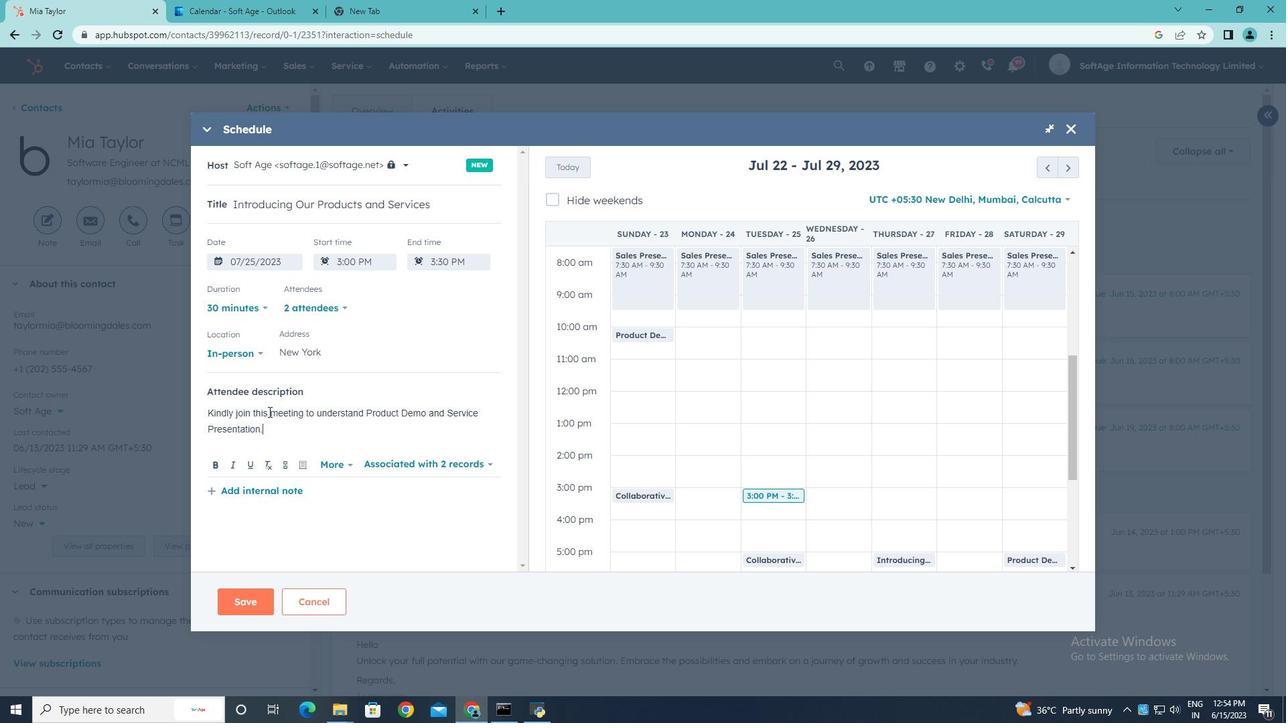 
Action: Mouse moved to (237, 598)
Screenshot: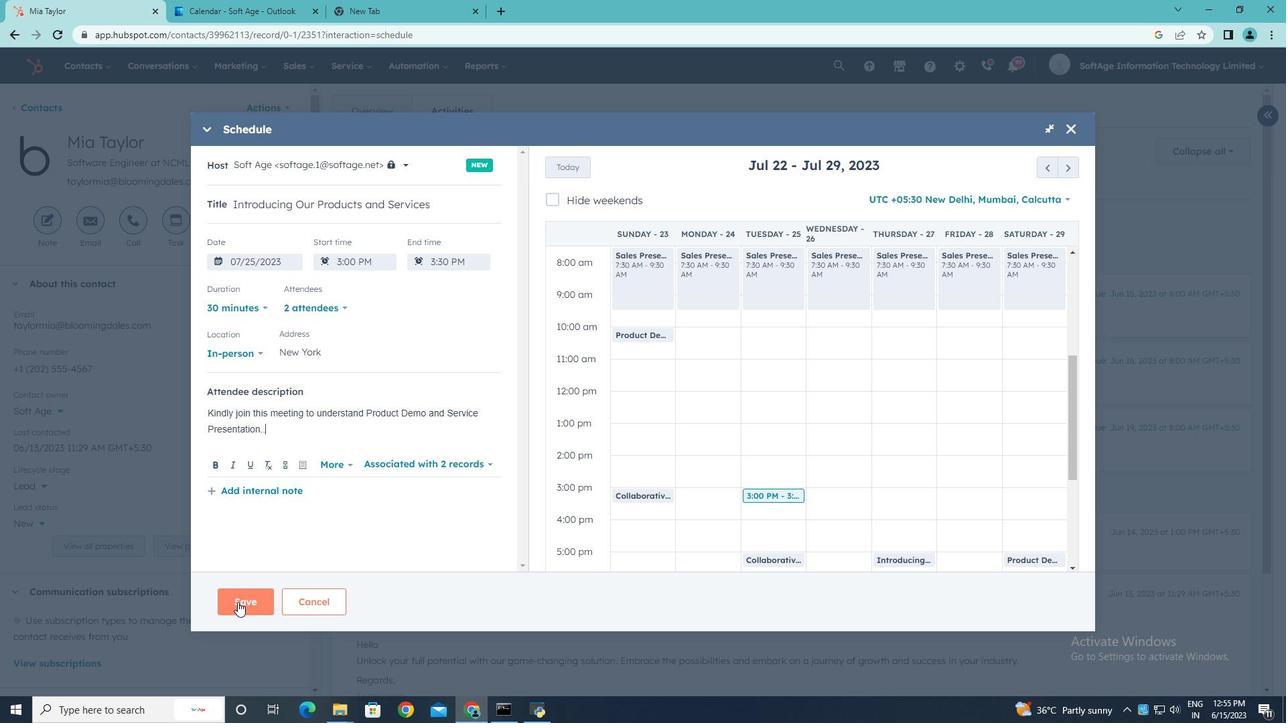
Action: Mouse pressed left at (237, 598)
Screenshot: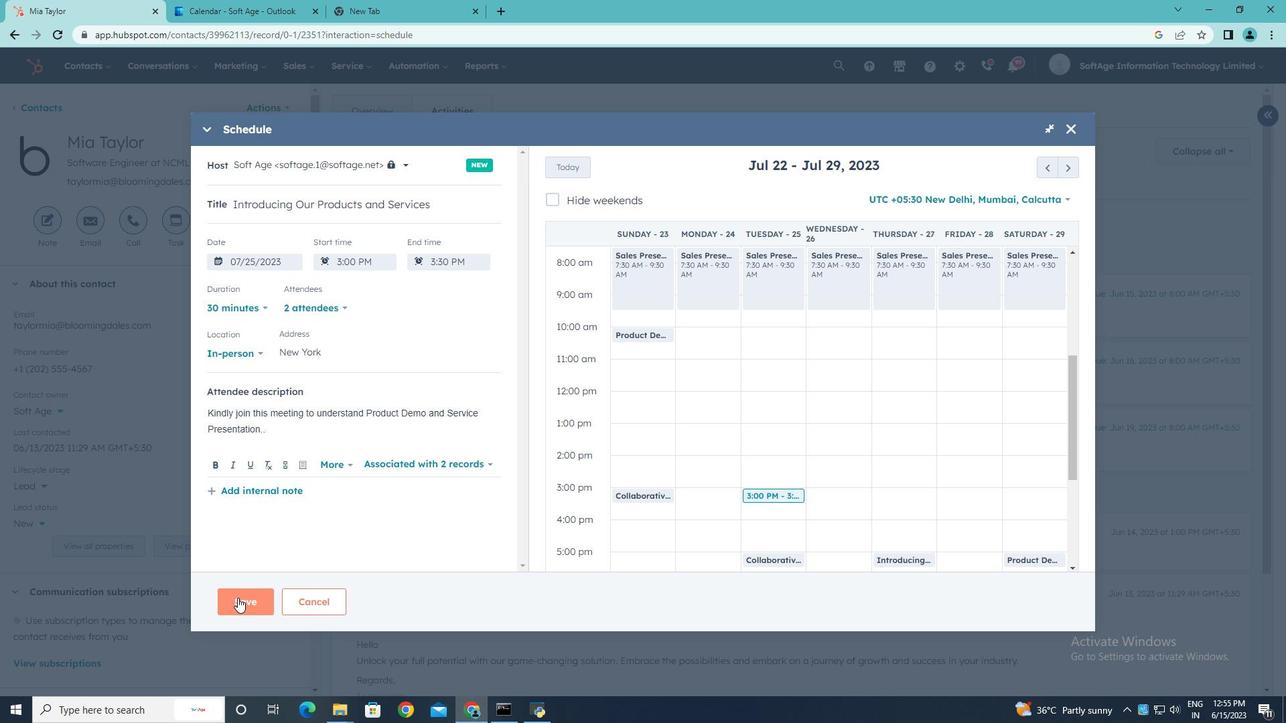 
